 Task: Add Attachment from Trello to Card Card0000000094 in Board Board0000000024 in Workspace WS0000000008 in Trello. Add Cover Blue to Card Card0000000094 in Board Board0000000024 in Workspace WS0000000008 in Trello. Add "Copy Card To …" Button titled Button0000000094 to "bottom" of the list "To Do" to Card Card0000000094 in Board Board0000000024 in Workspace WS0000000008 in Trello. Add Description DS0000000094 to Card Card0000000094 in Board Board0000000024 in Workspace WS0000000008 in Trello. Add Comment CM0000000094 to Card Card0000000094 in Board Board0000000024 in Workspace WS0000000008 in Trello
Action: Mouse moved to (305, 257)
Screenshot: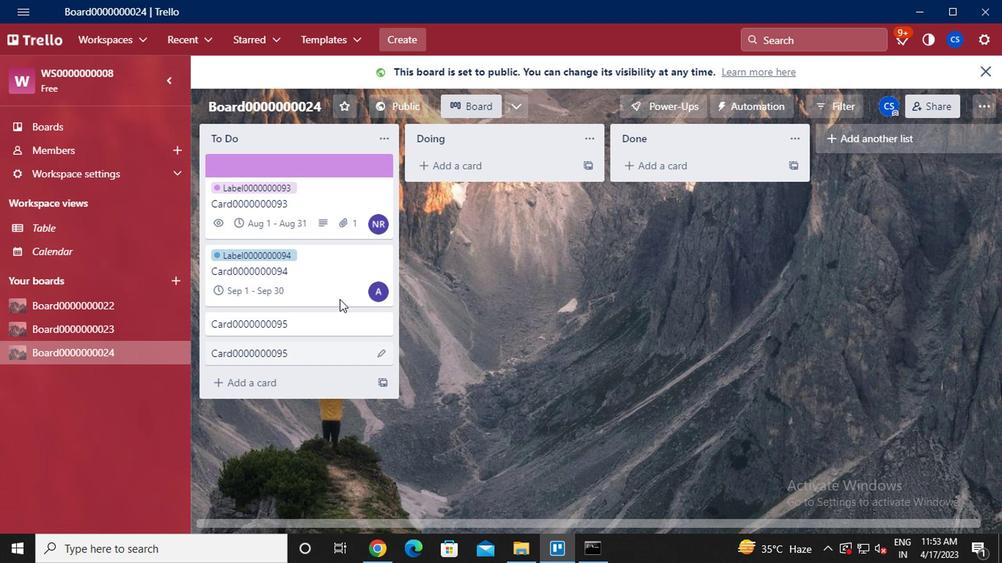 
Action: Mouse pressed left at (305, 257)
Screenshot: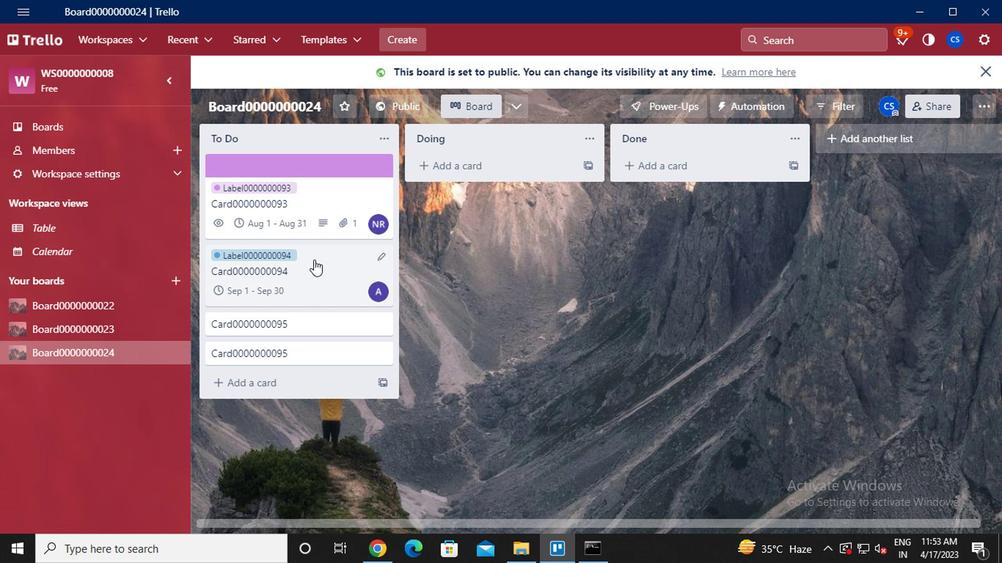 
Action: Mouse moved to (698, 259)
Screenshot: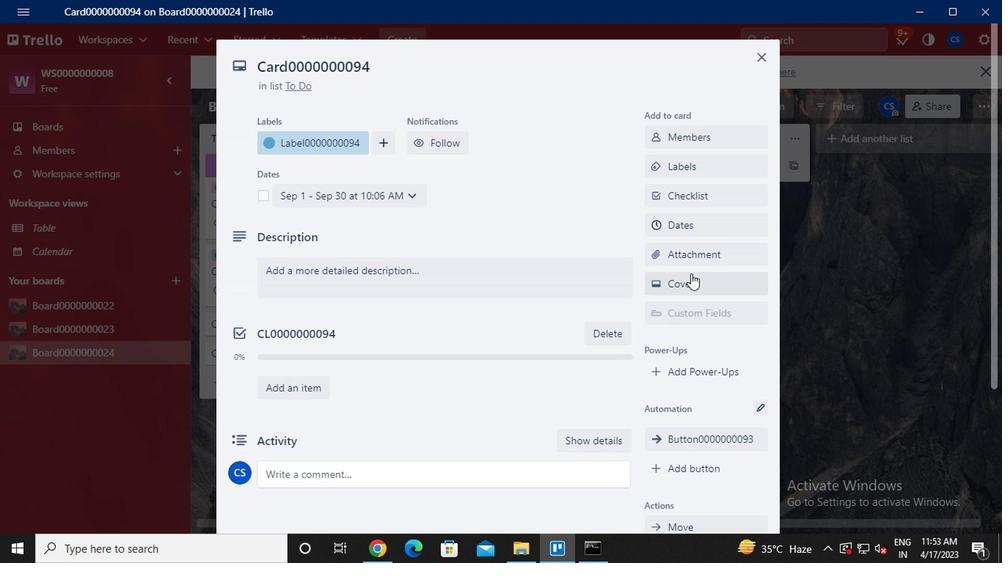 
Action: Mouse pressed left at (698, 259)
Screenshot: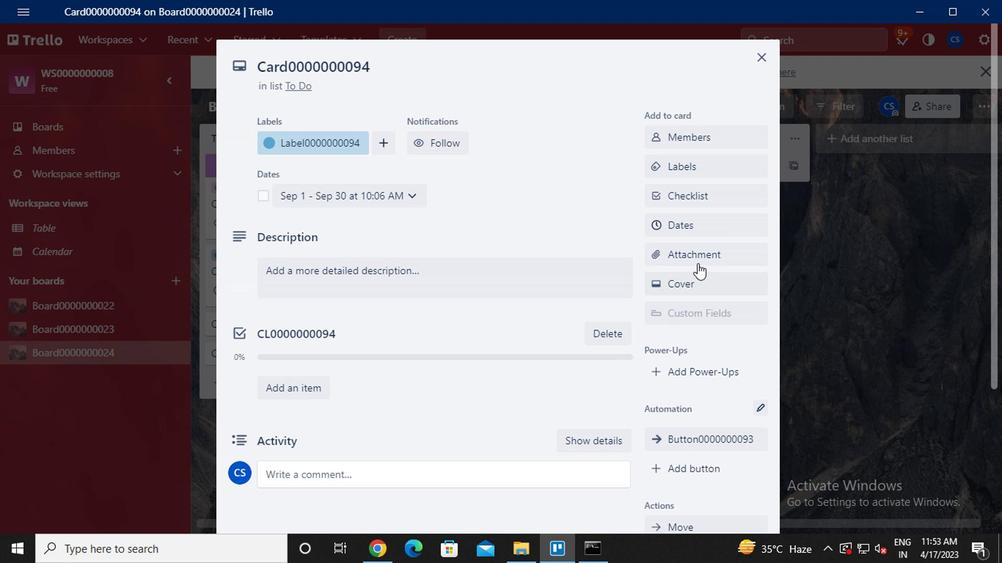 
Action: Mouse moved to (680, 155)
Screenshot: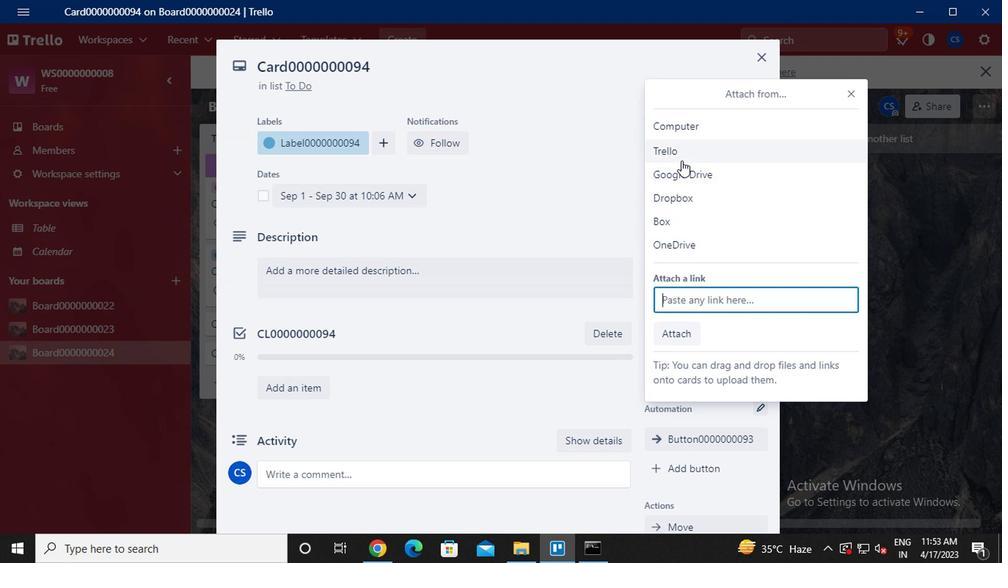 
Action: Mouse pressed left at (680, 155)
Screenshot: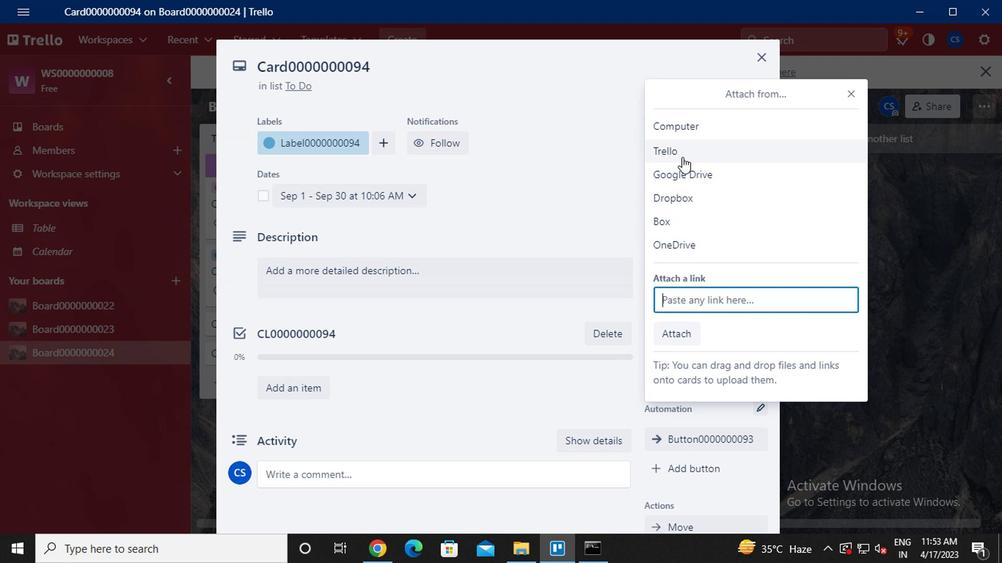 
Action: Mouse moved to (682, 188)
Screenshot: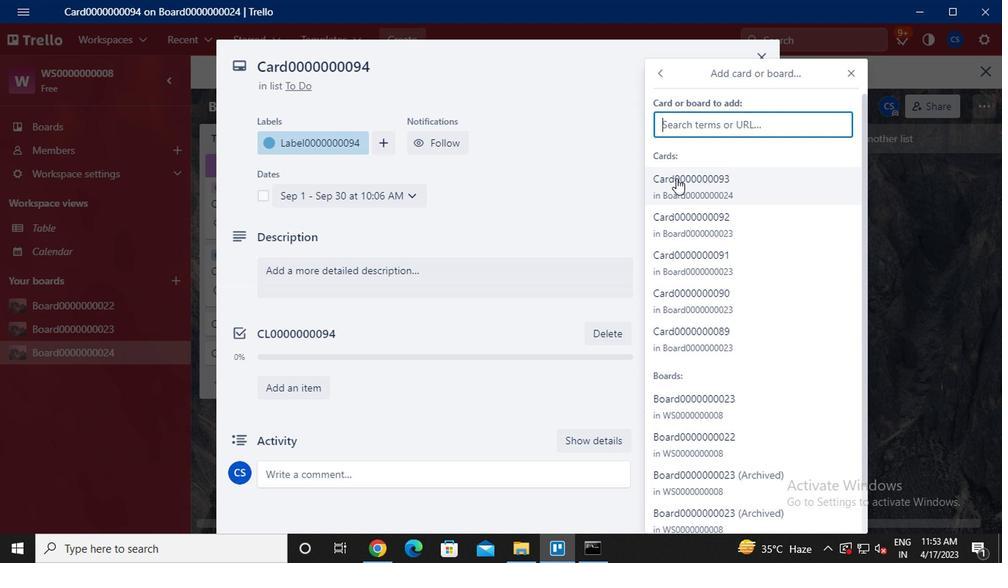 
Action: Mouse pressed left at (682, 188)
Screenshot: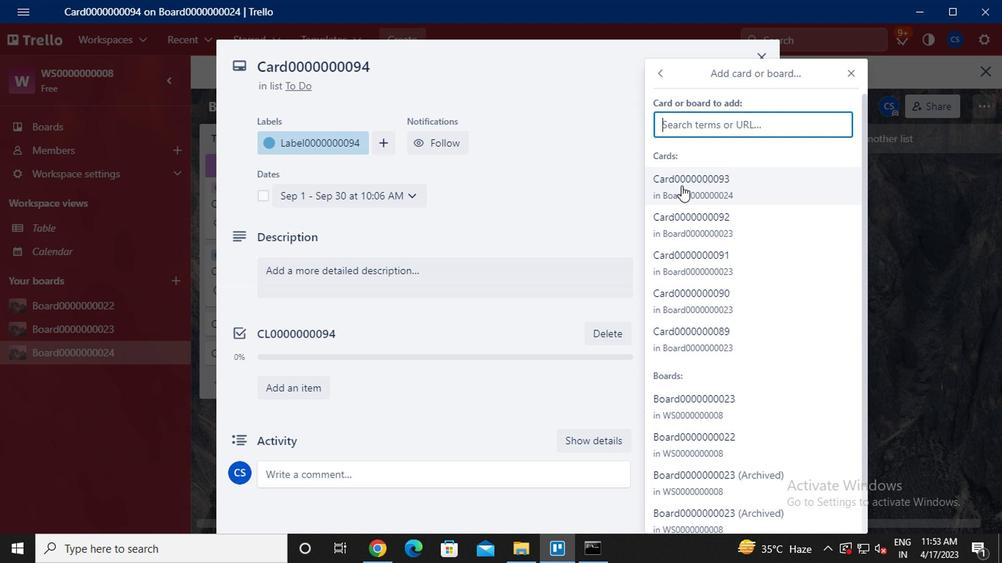 
Action: Mouse moved to (699, 287)
Screenshot: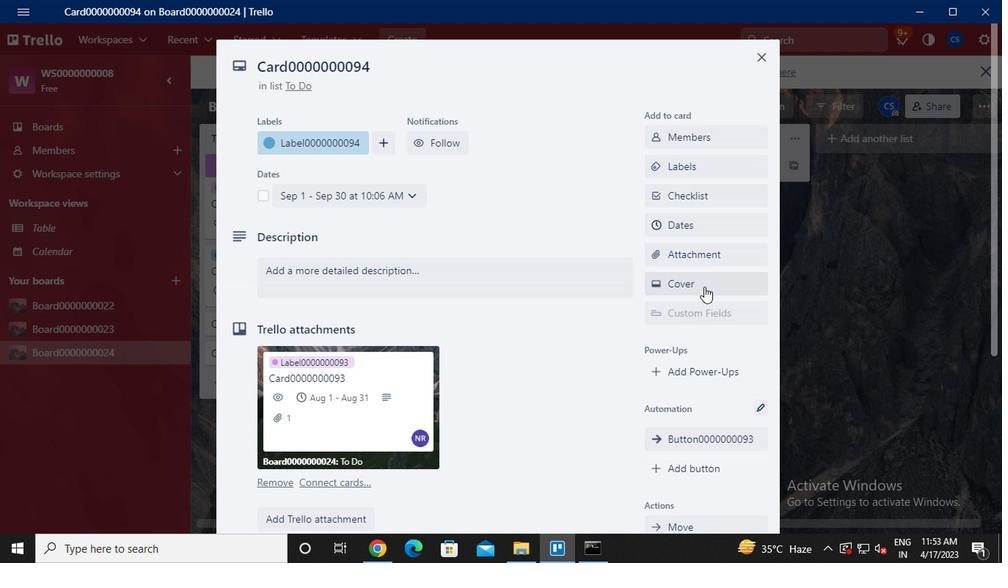 
Action: Mouse pressed left at (699, 287)
Screenshot: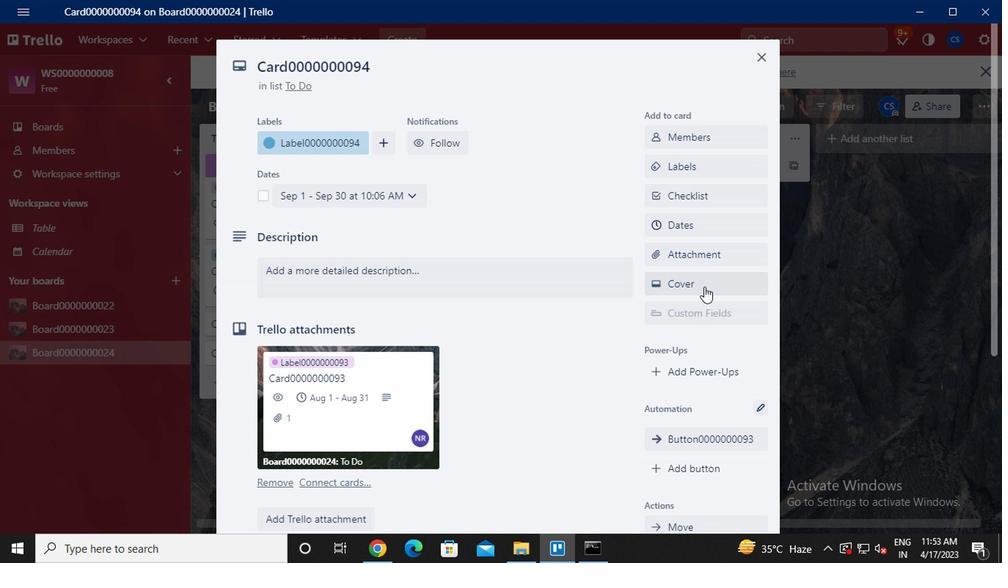 
Action: Mouse moved to (685, 276)
Screenshot: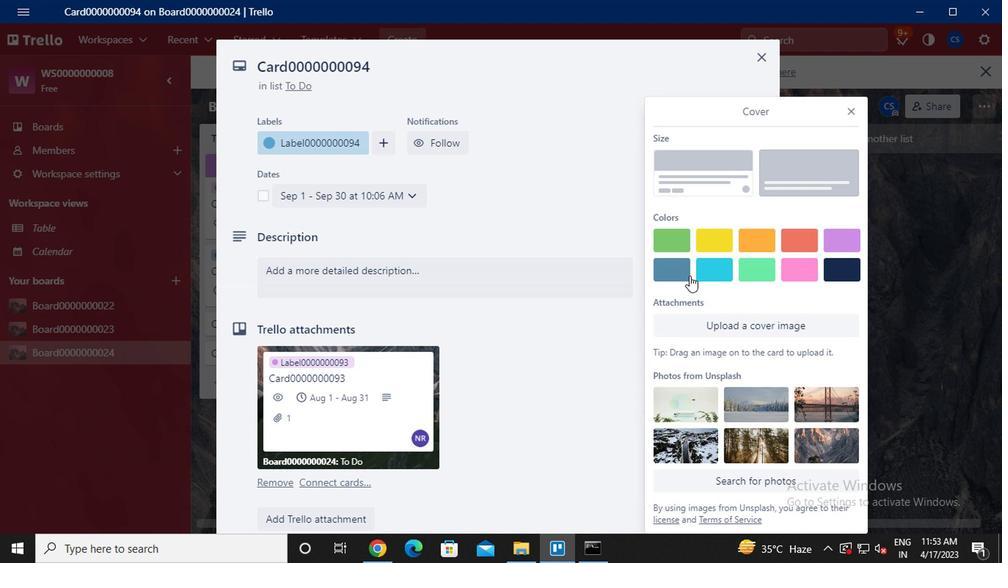 
Action: Mouse pressed left at (685, 276)
Screenshot: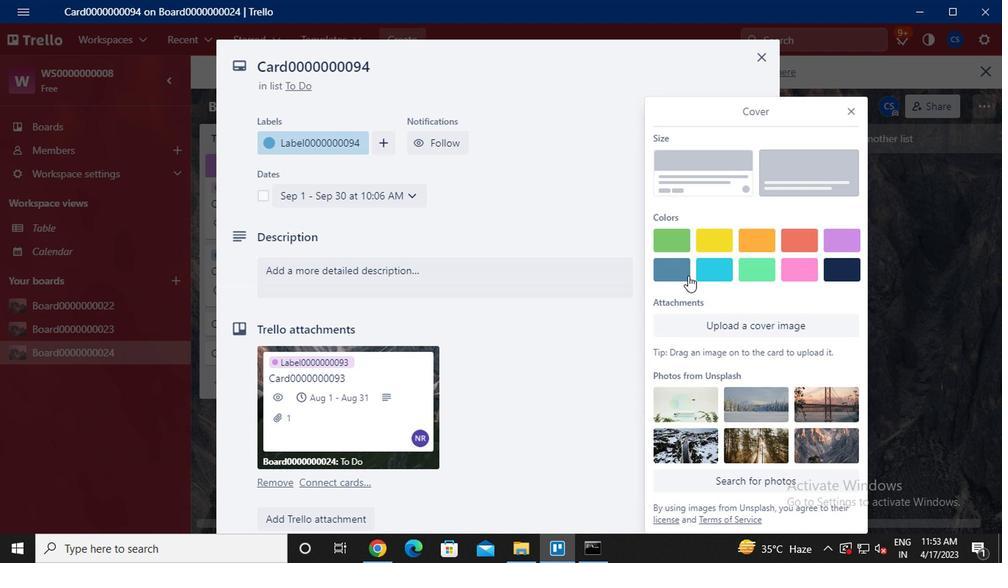 
Action: Mouse moved to (847, 88)
Screenshot: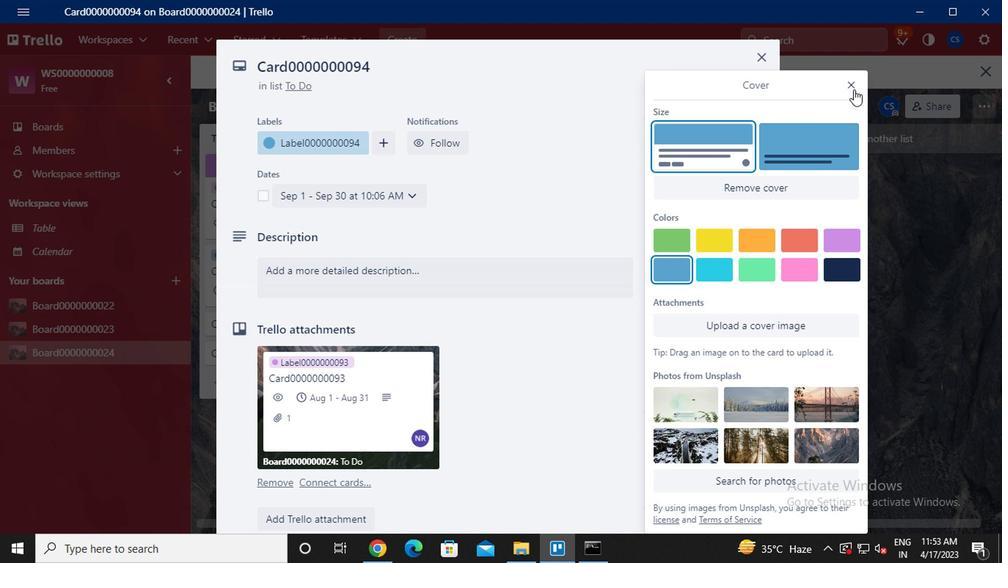 
Action: Mouse pressed left at (847, 88)
Screenshot: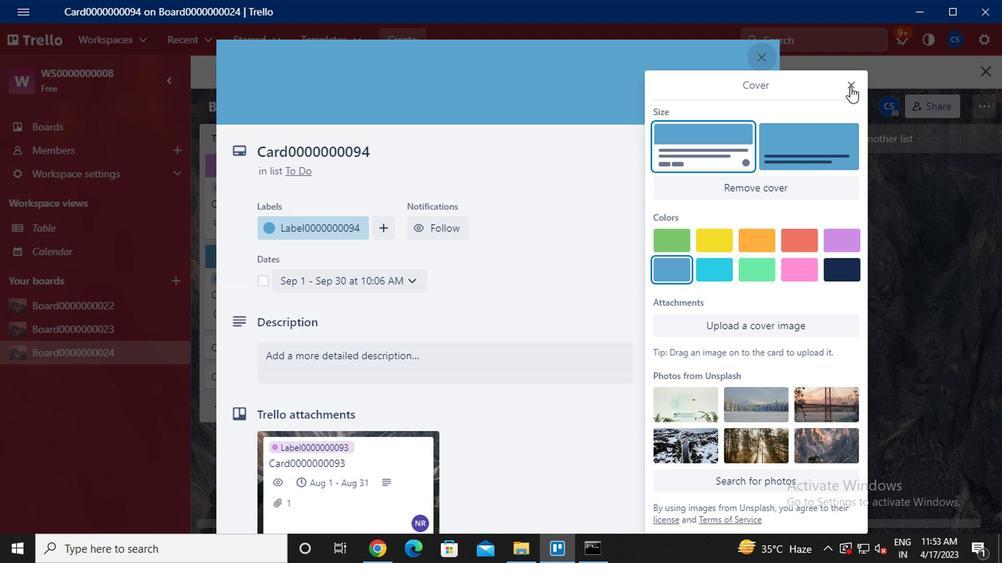 
Action: Mouse moved to (717, 355)
Screenshot: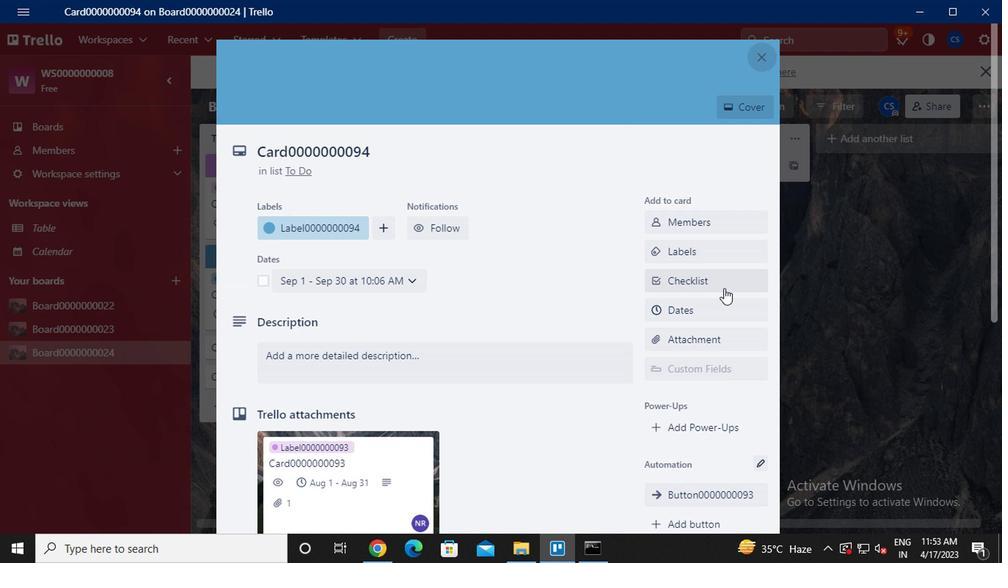 
Action: Mouse scrolled (717, 355) with delta (0, 0)
Screenshot: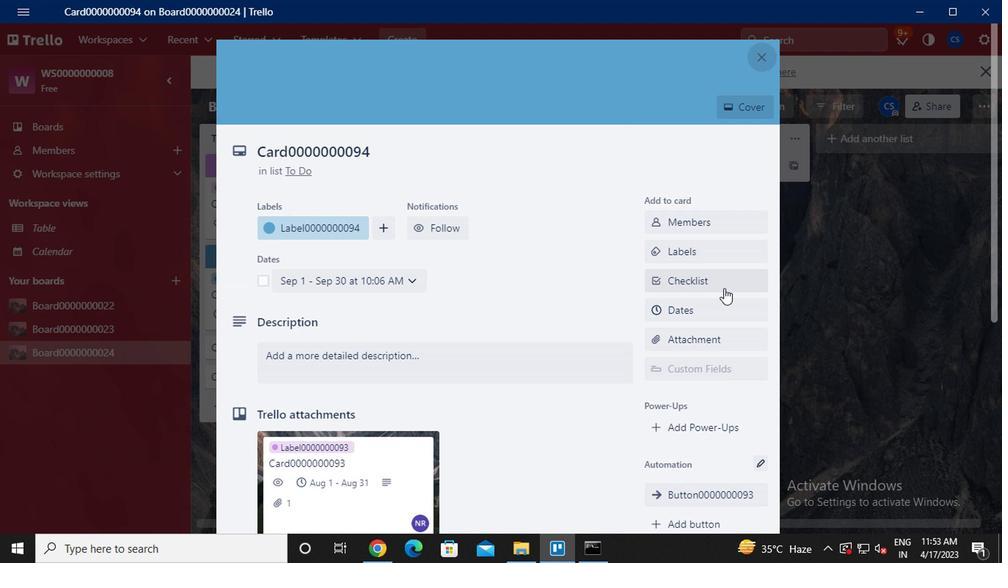
Action: Mouse moved to (717, 364)
Screenshot: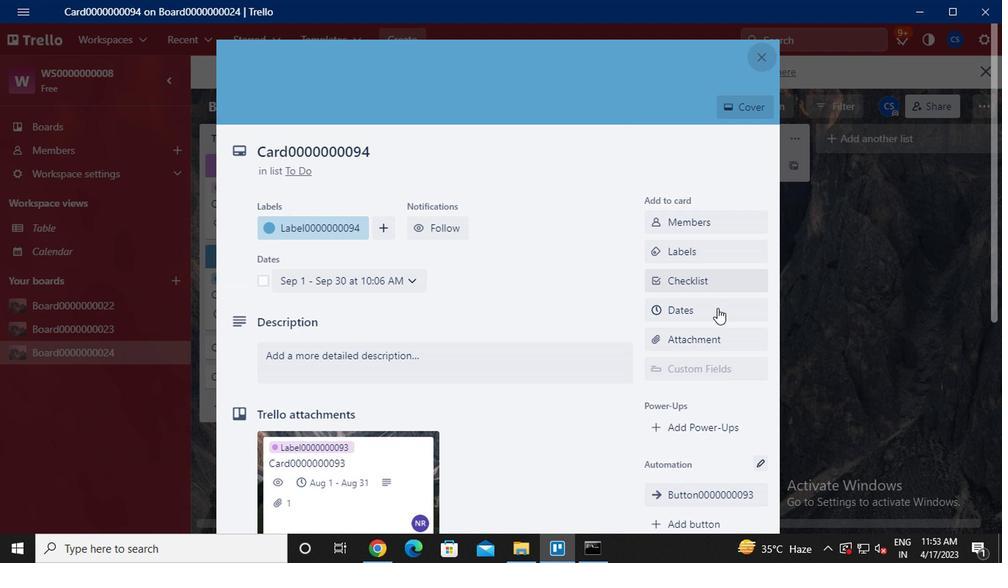 
Action: Mouse scrolled (717, 363) with delta (0, -1)
Screenshot: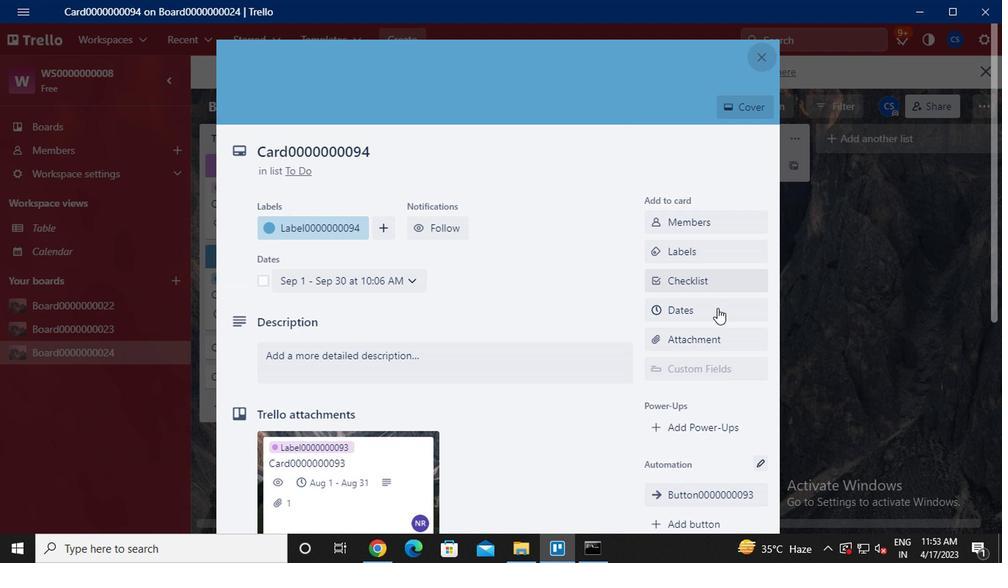 
Action: Mouse moved to (701, 368)
Screenshot: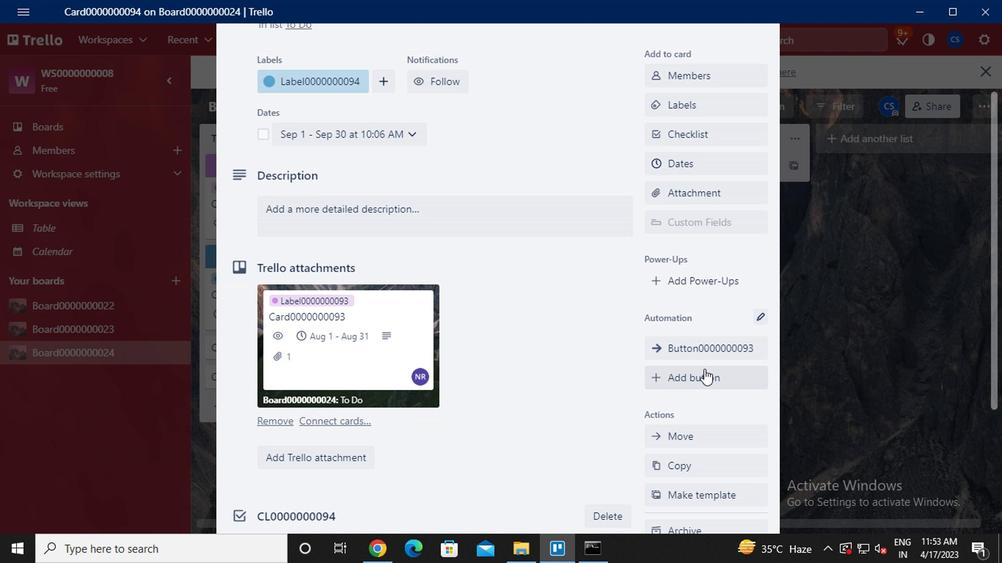 
Action: Mouse pressed left at (701, 368)
Screenshot: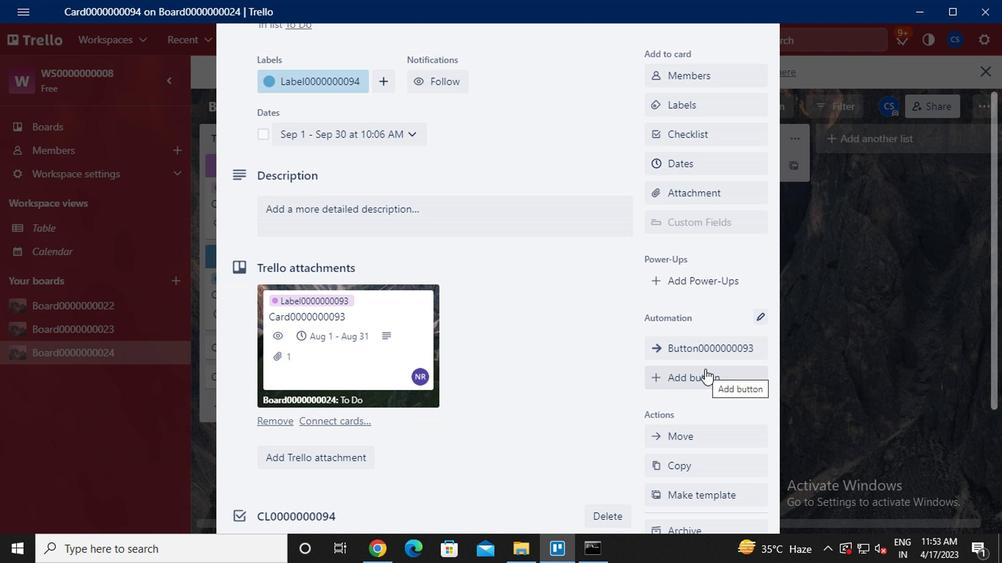 
Action: Mouse moved to (718, 159)
Screenshot: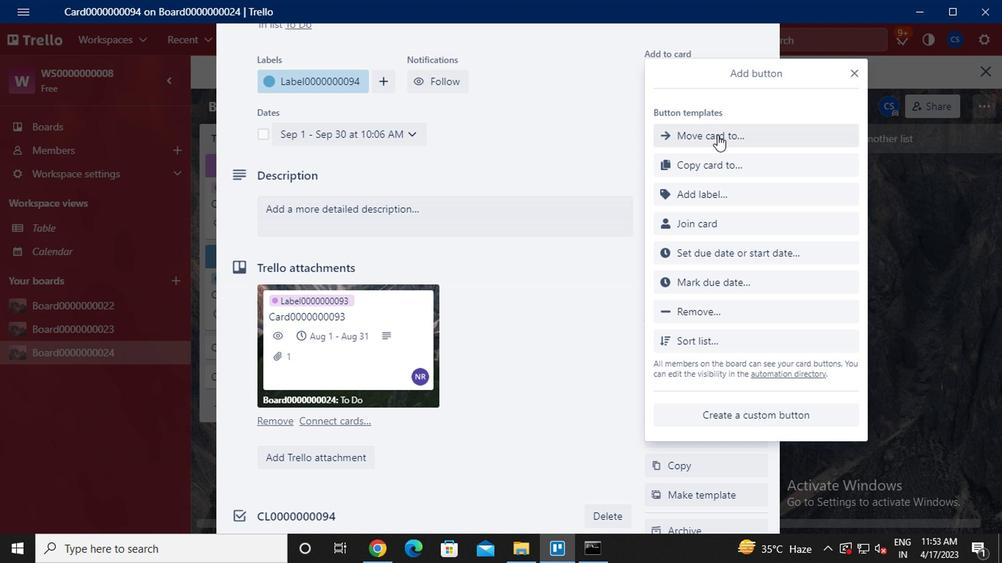 
Action: Mouse pressed left at (718, 159)
Screenshot: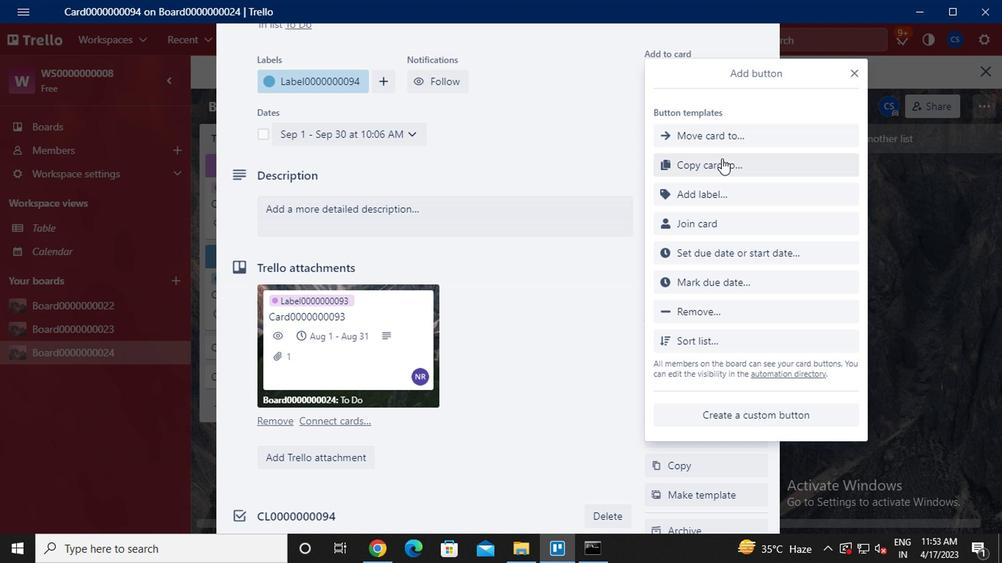 
Action: Mouse moved to (643, 237)
Screenshot: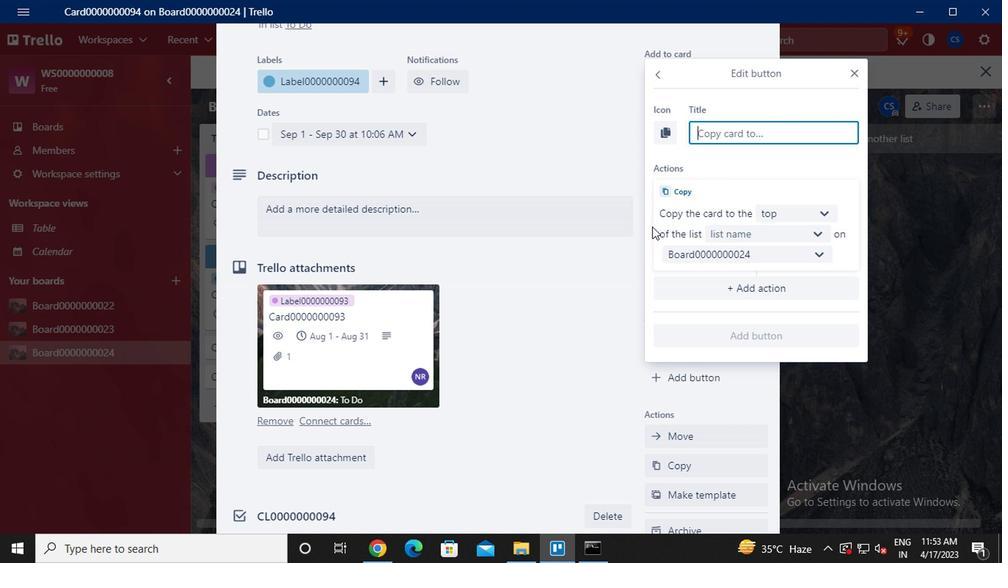 
Action: Key pressed b<Key.caps_lock>utton0000000094
Screenshot: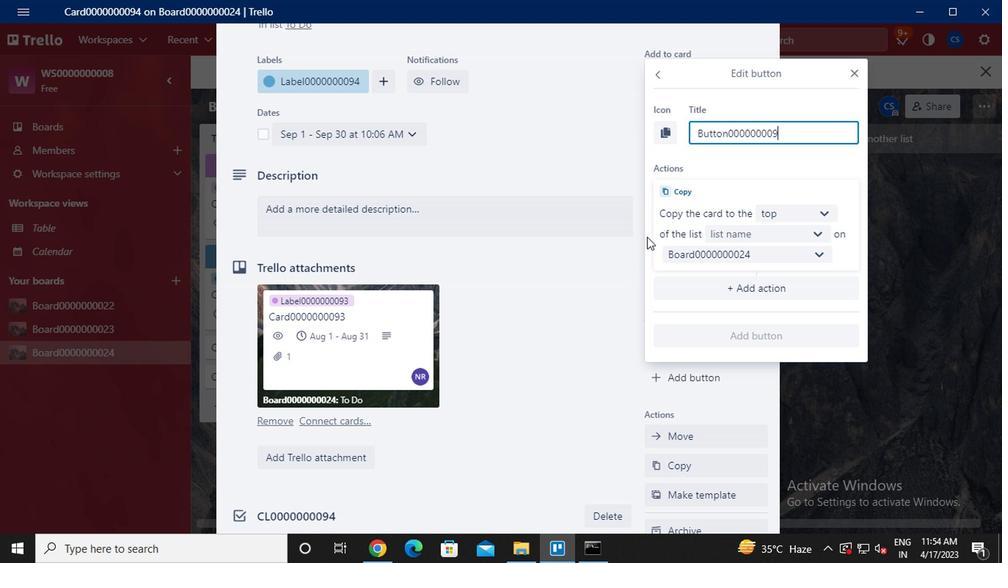 
Action: Mouse moved to (807, 215)
Screenshot: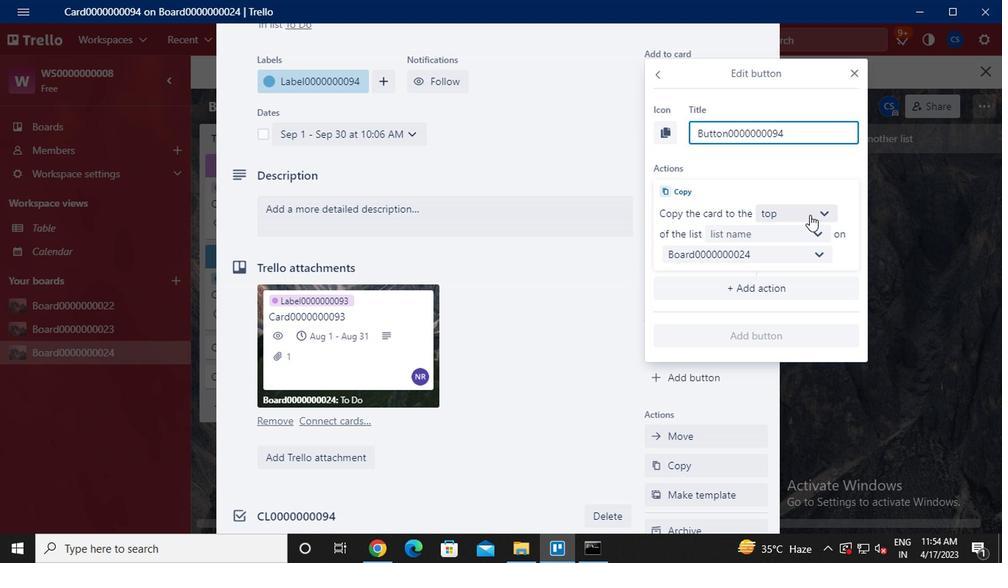 
Action: Mouse pressed left at (807, 215)
Screenshot: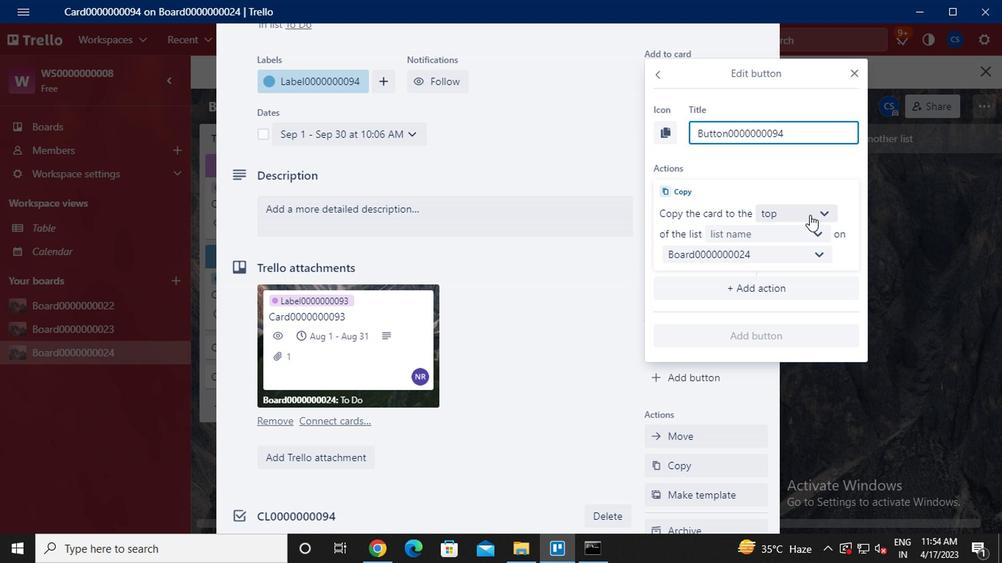 
Action: Mouse moved to (778, 270)
Screenshot: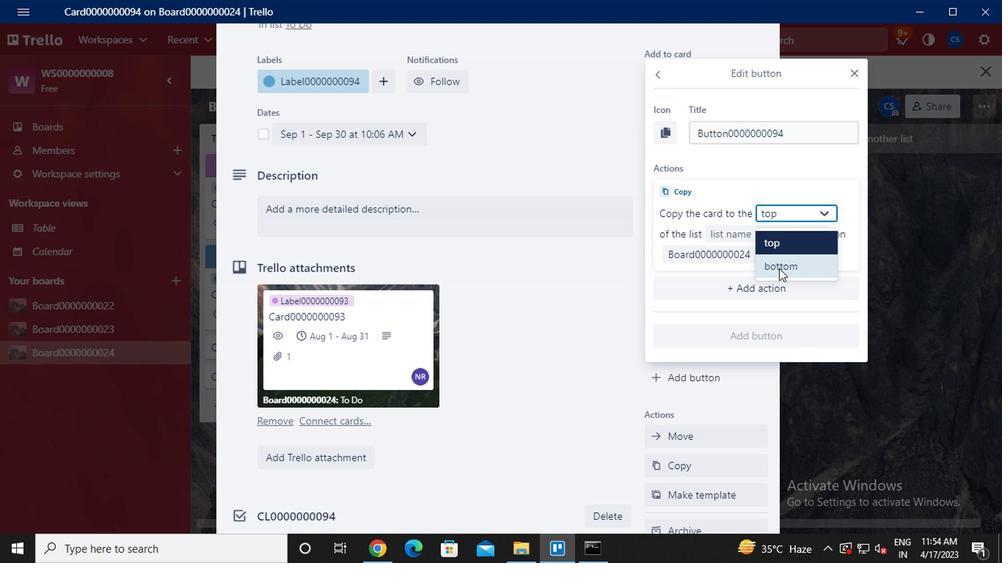 
Action: Mouse pressed left at (778, 270)
Screenshot: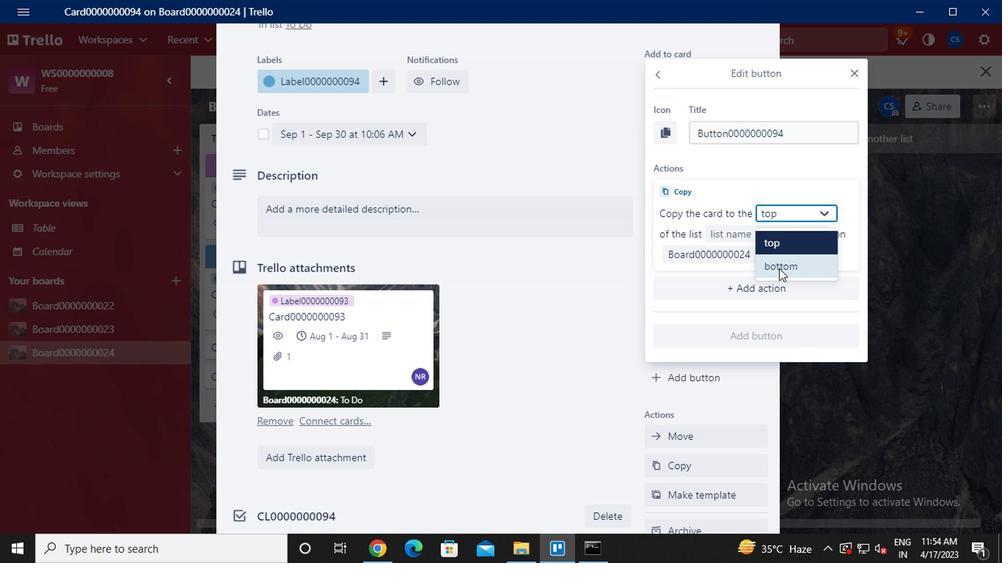 
Action: Mouse moved to (771, 232)
Screenshot: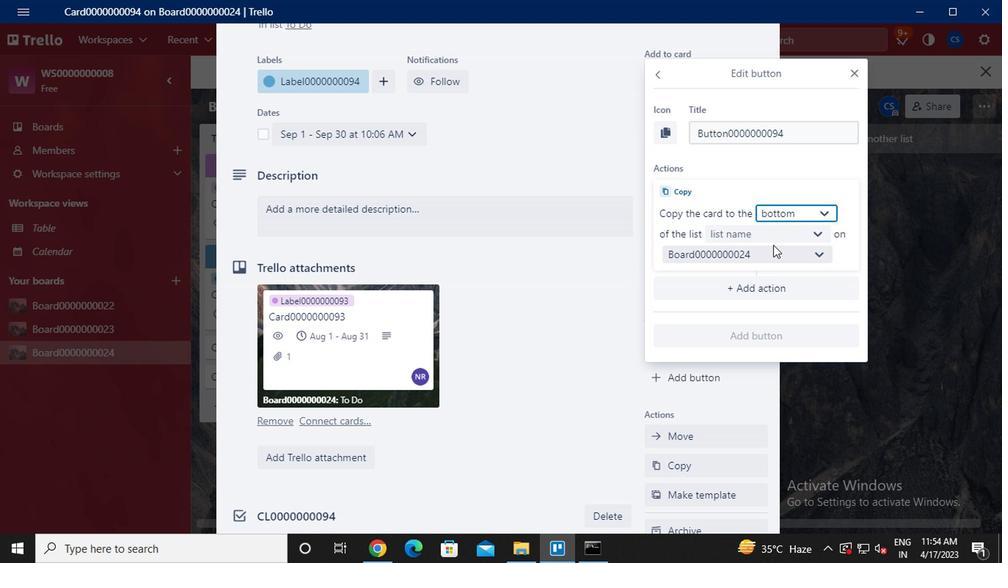 
Action: Mouse pressed left at (771, 232)
Screenshot: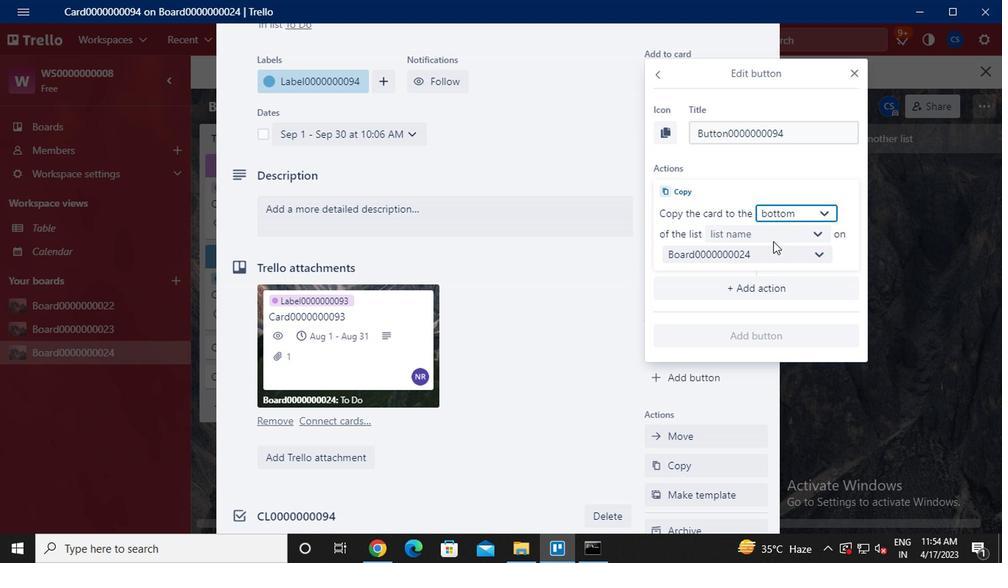 
Action: Mouse moved to (750, 268)
Screenshot: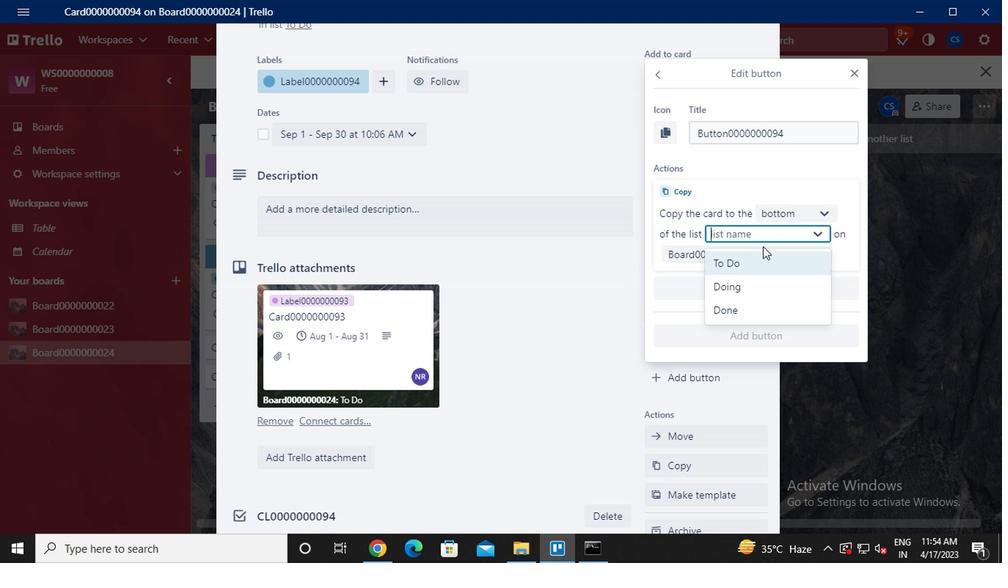 
Action: Mouse pressed left at (750, 268)
Screenshot: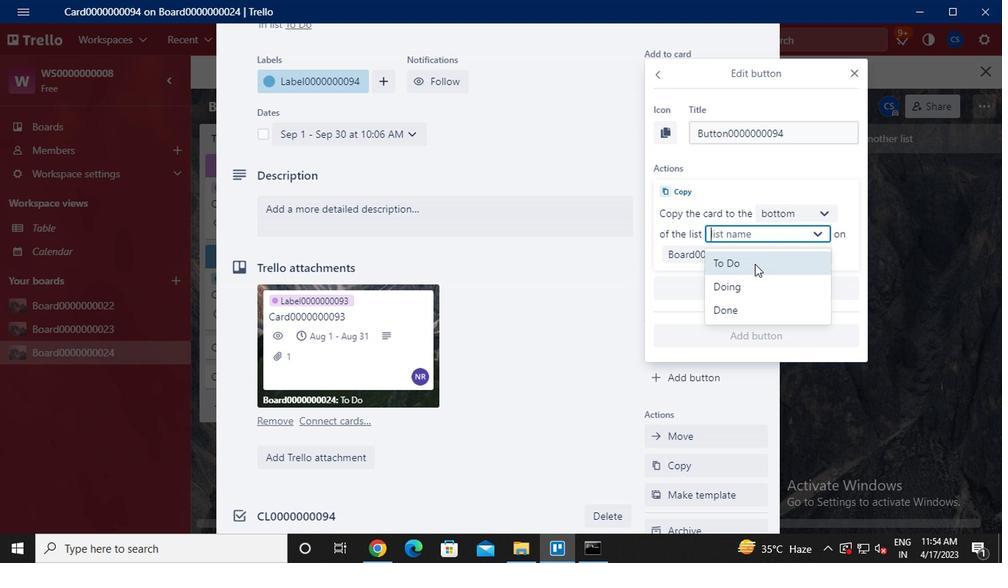 
Action: Mouse moved to (743, 335)
Screenshot: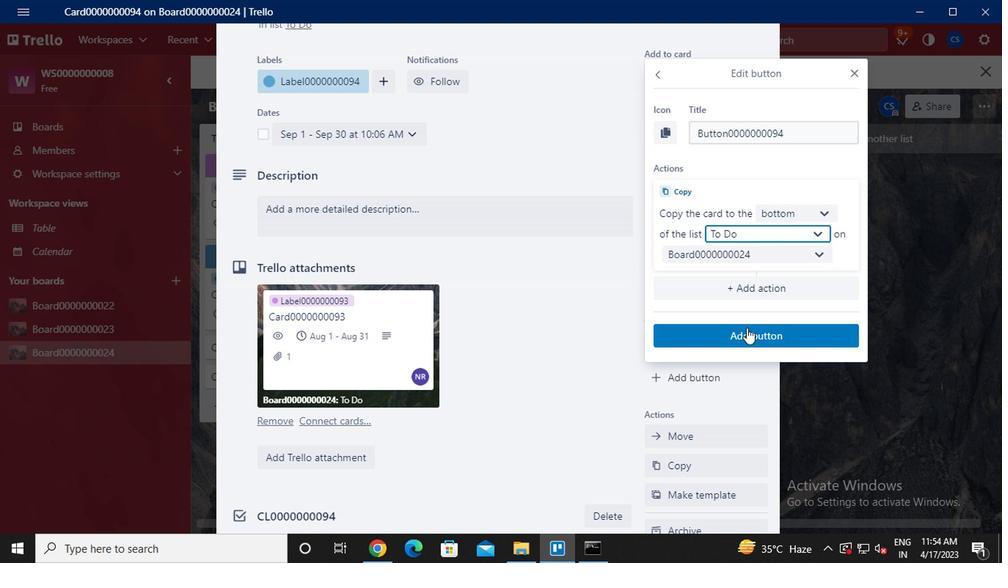 
Action: Mouse pressed left at (743, 335)
Screenshot: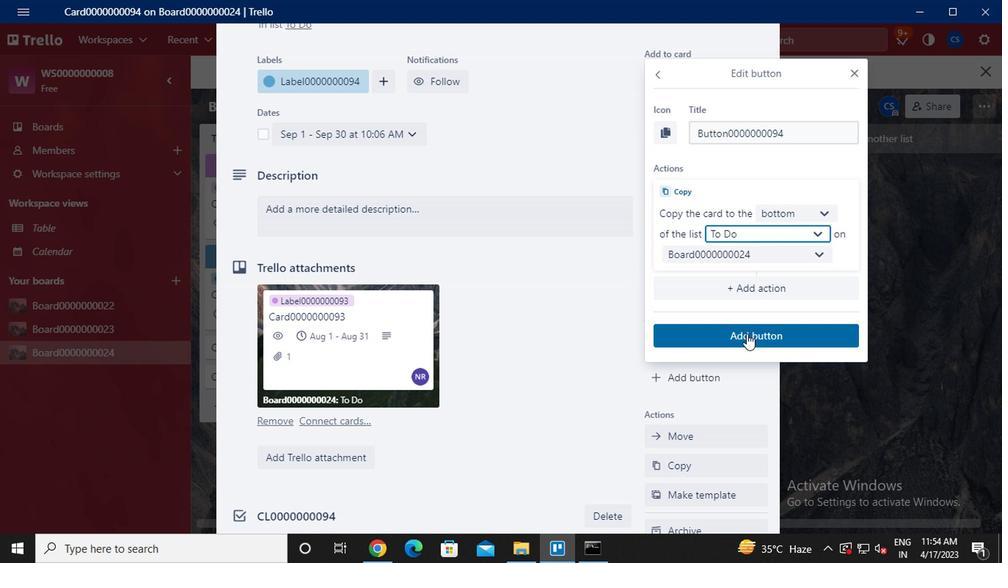 
Action: Mouse moved to (471, 218)
Screenshot: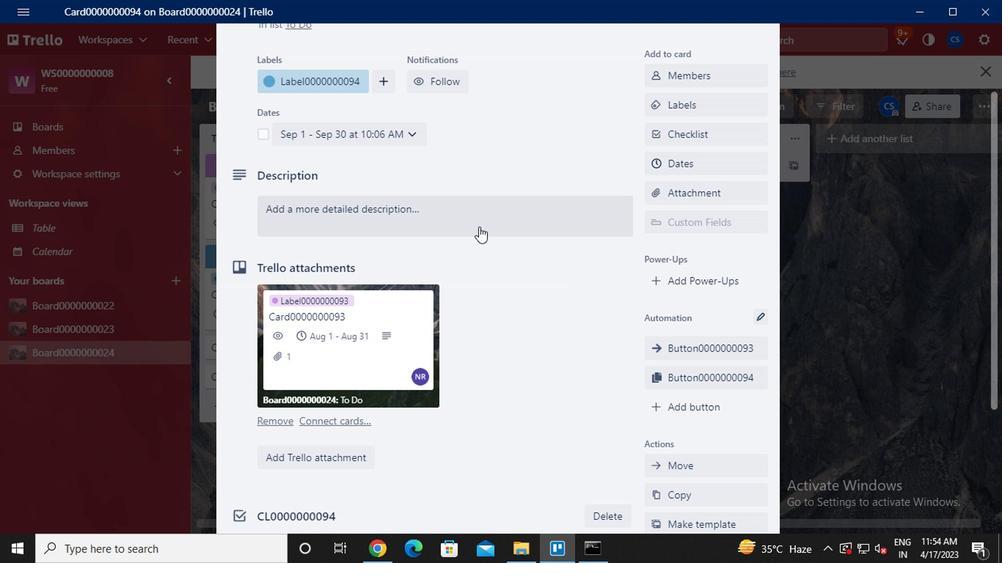 
Action: Mouse pressed left at (471, 218)
Screenshot: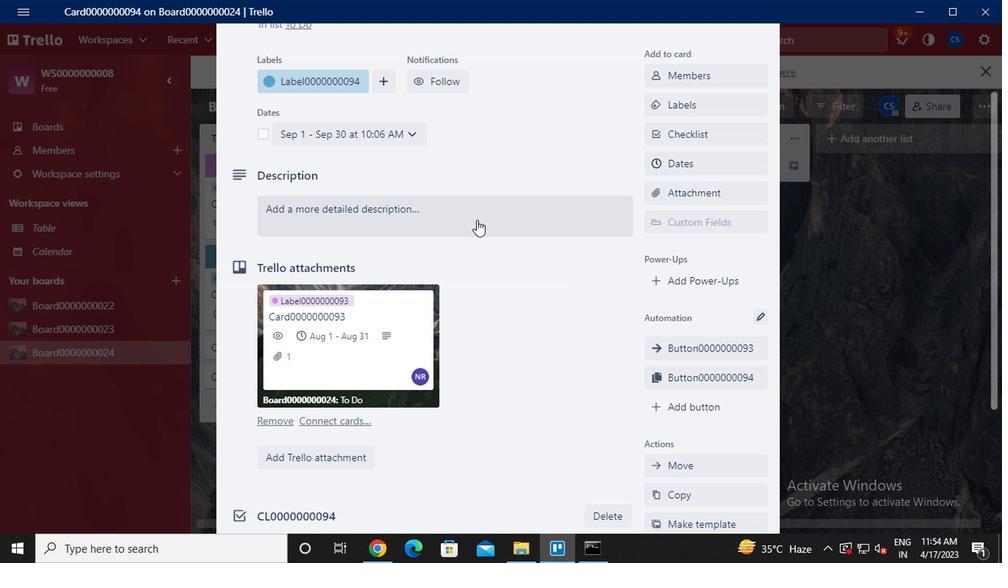 
Action: Key pressed <Key.caps_lock>ds0000000094
Screenshot: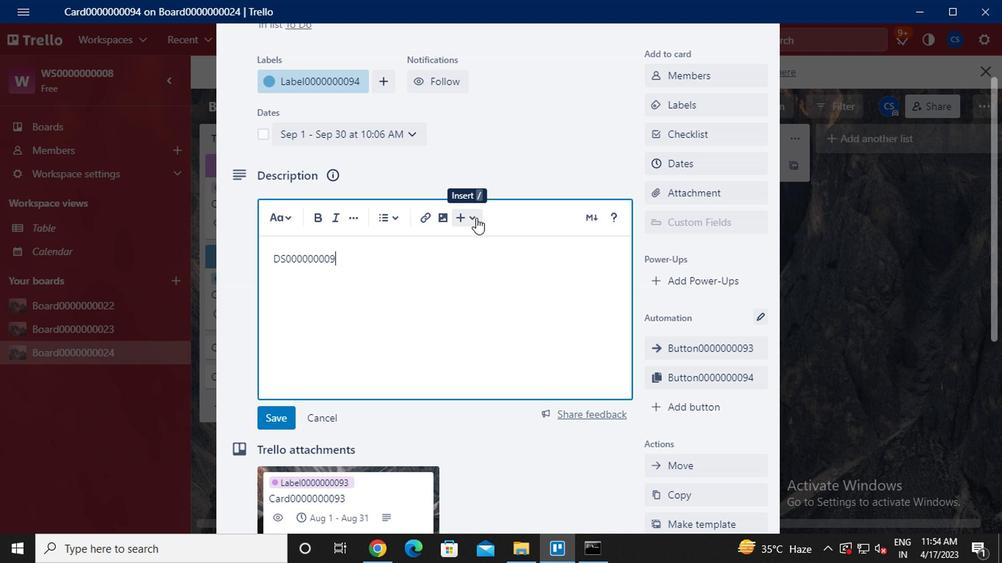 
Action: Mouse moved to (272, 418)
Screenshot: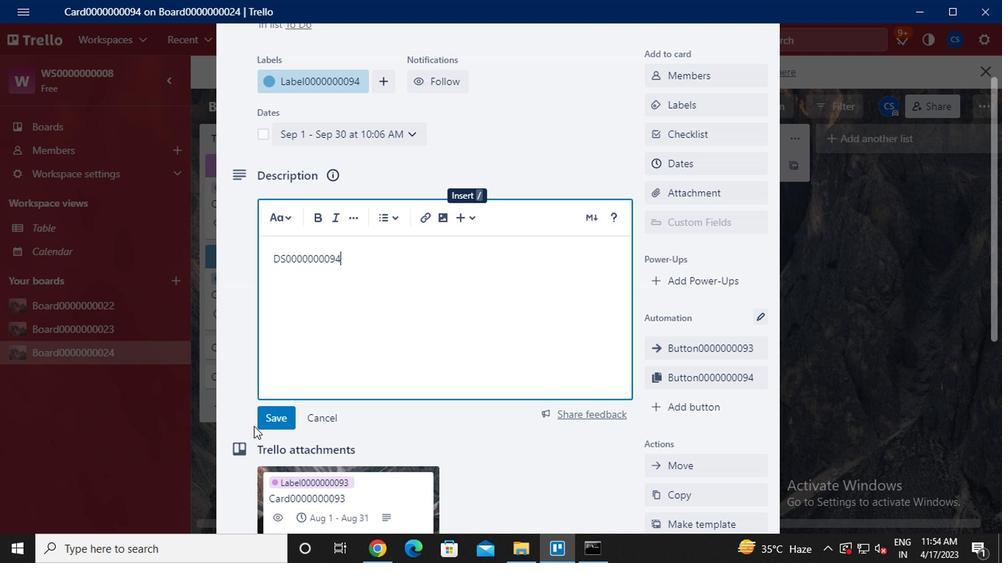 
Action: Mouse pressed left at (272, 418)
Screenshot: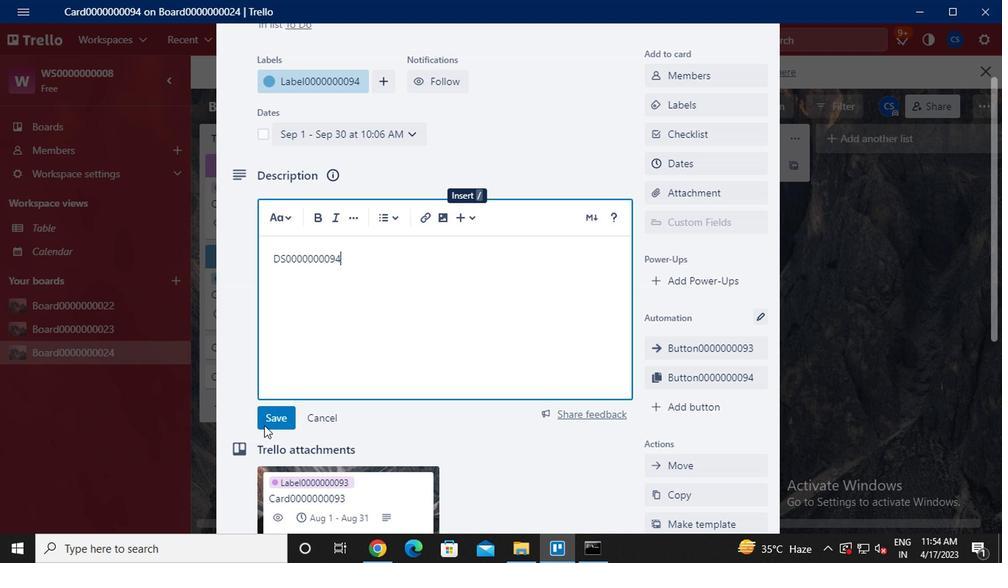 
Action: Mouse moved to (494, 370)
Screenshot: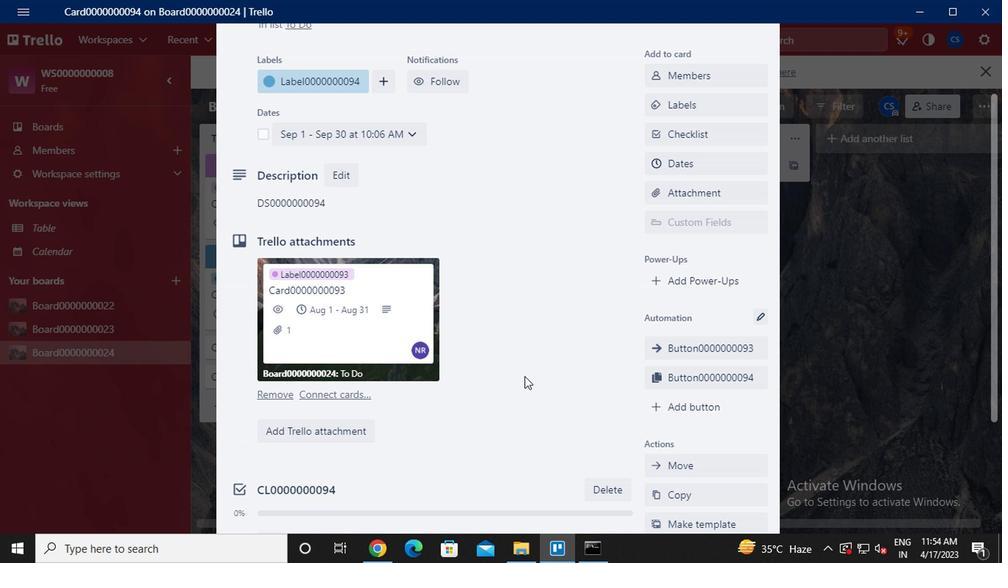 
Action: Mouse scrolled (494, 369) with delta (0, 0)
Screenshot: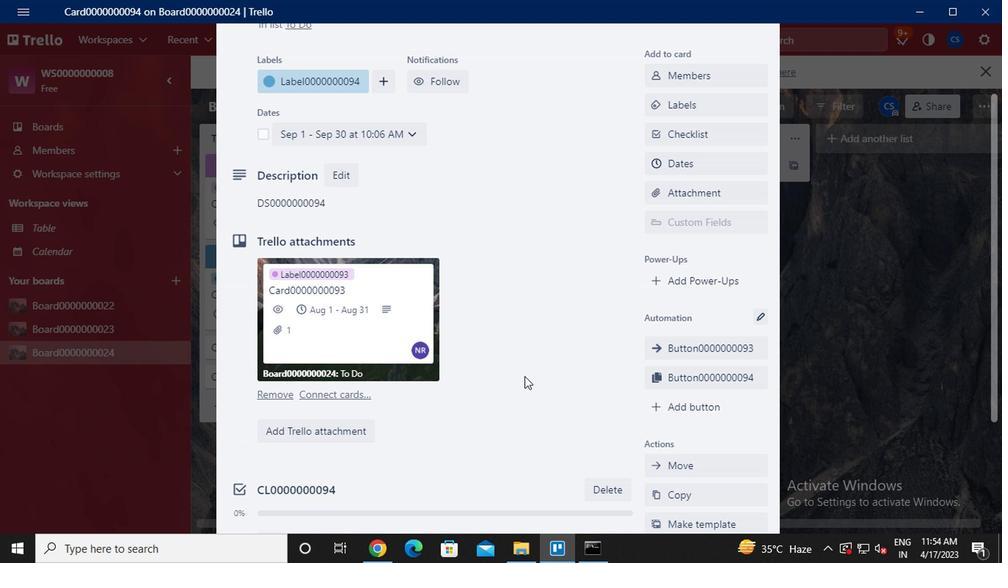 
Action: Mouse moved to (493, 370)
Screenshot: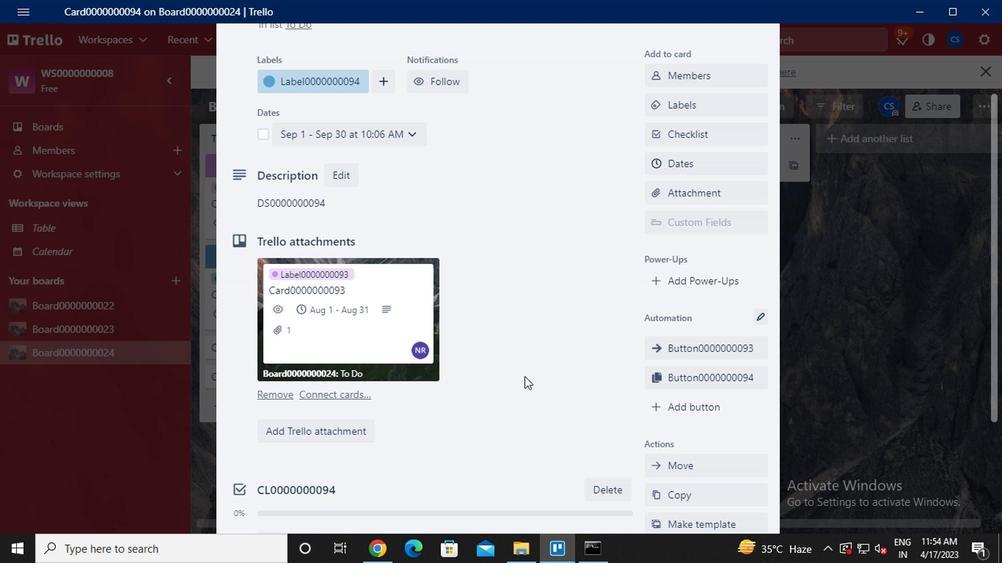 
Action: Mouse scrolled (493, 369) with delta (0, 0)
Screenshot: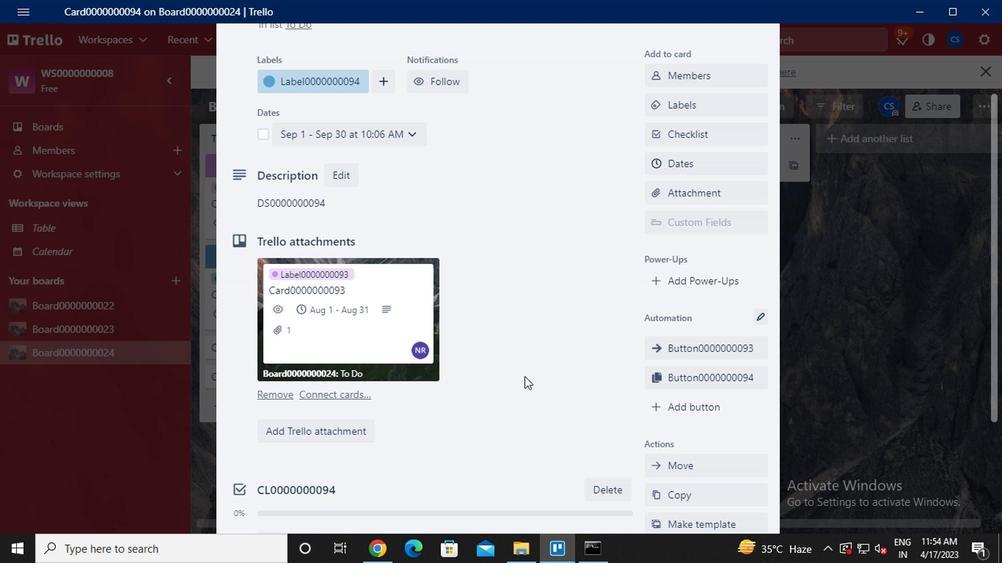 
Action: Mouse moved to (487, 370)
Screenshot: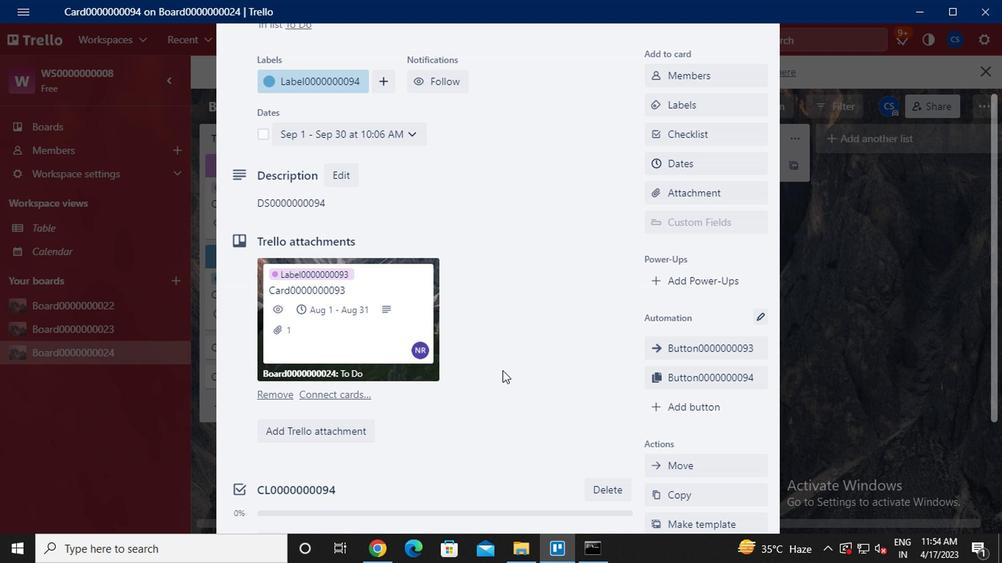 
Action: Mouse scrolled (487, 369) with delta (0, 0)
Screenshot: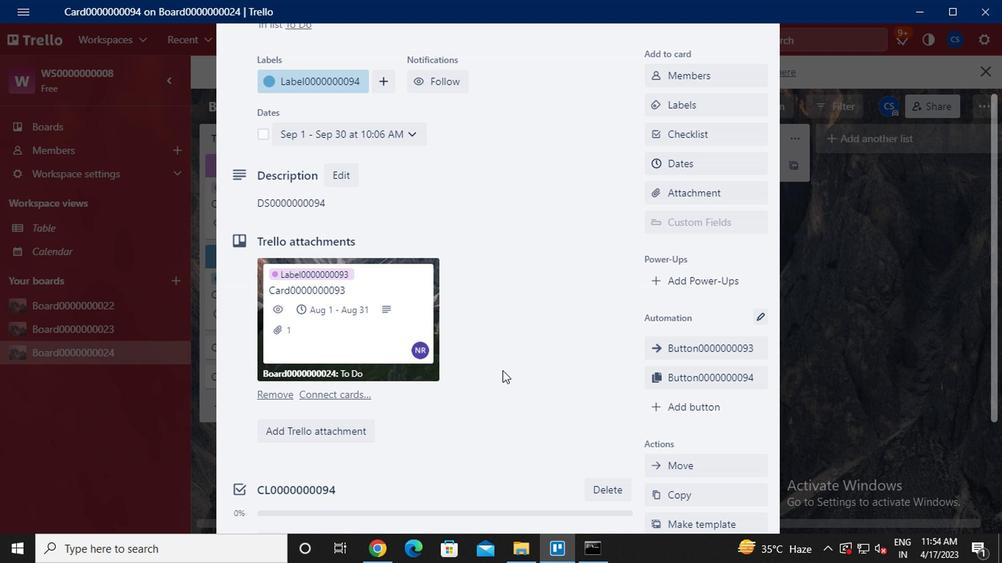 
Action: Mouse moved to (482, 373)
Screenshot: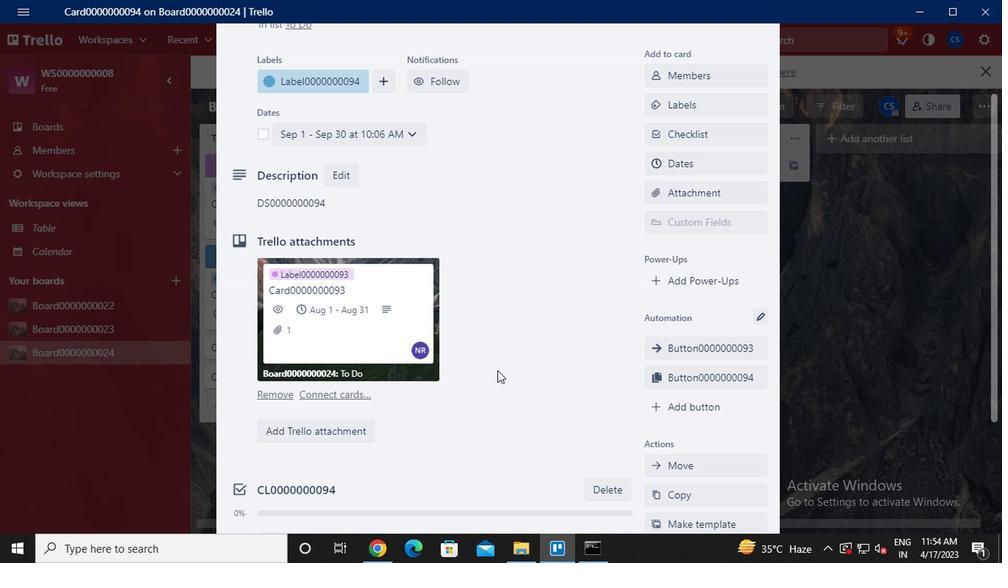 
Action: Mouse scrolled (482, 372) with delta (0, -1)
Screenshot: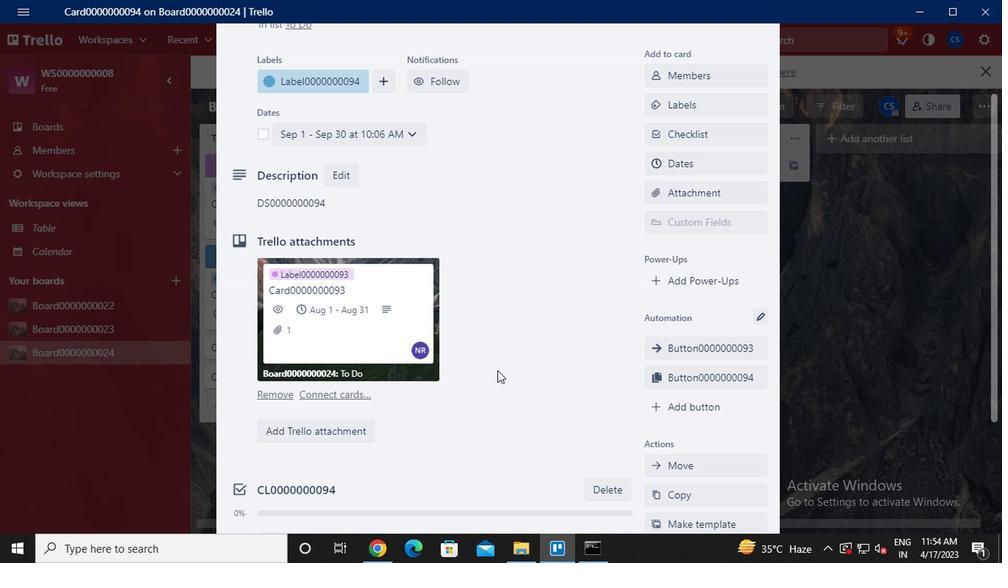 
Action: Mouse moved to (384, 436)
Screenshot: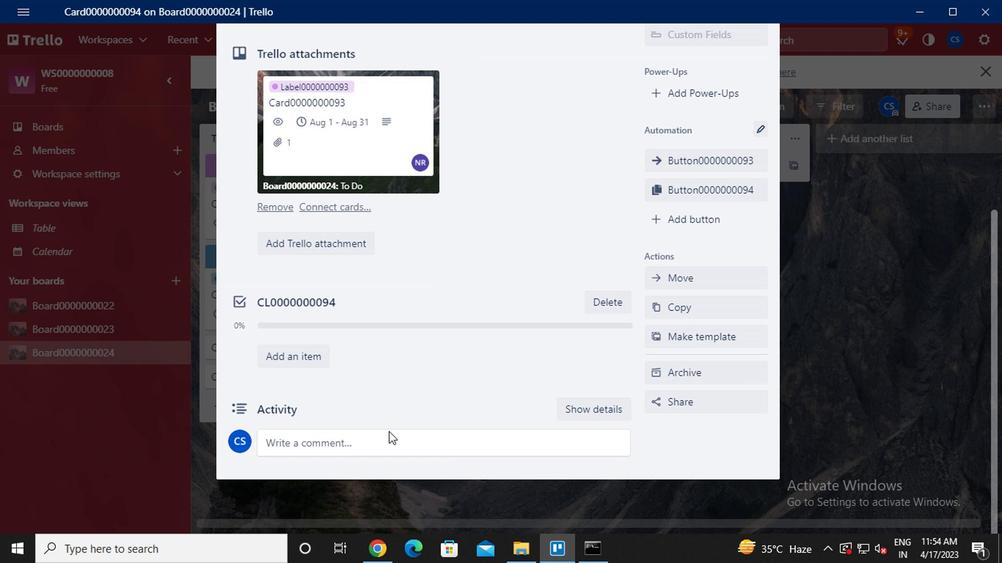 
Action: Mouse pressed left at (384, 436)
Screenshot: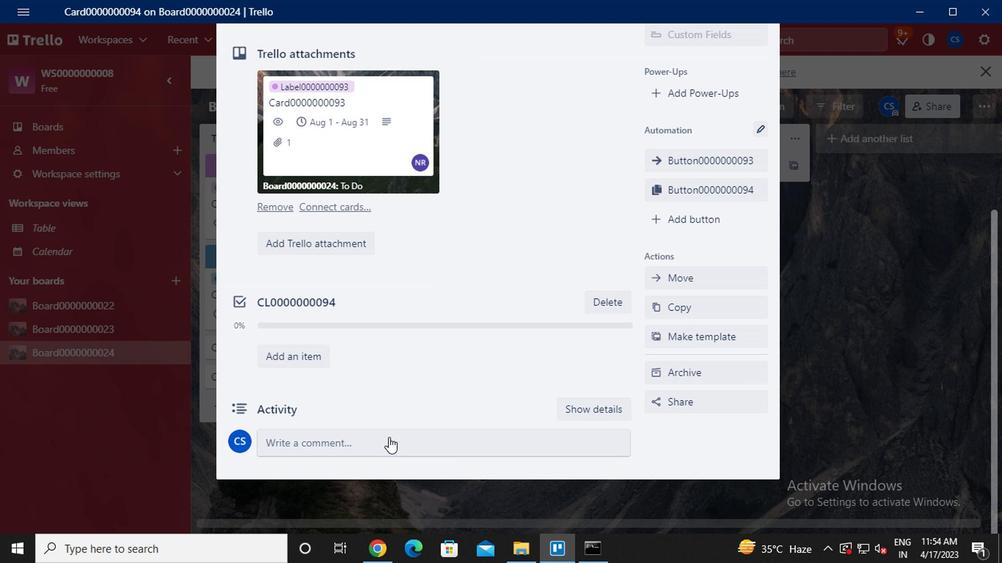 
Action: Key pressed cm0000000094
Screenshot: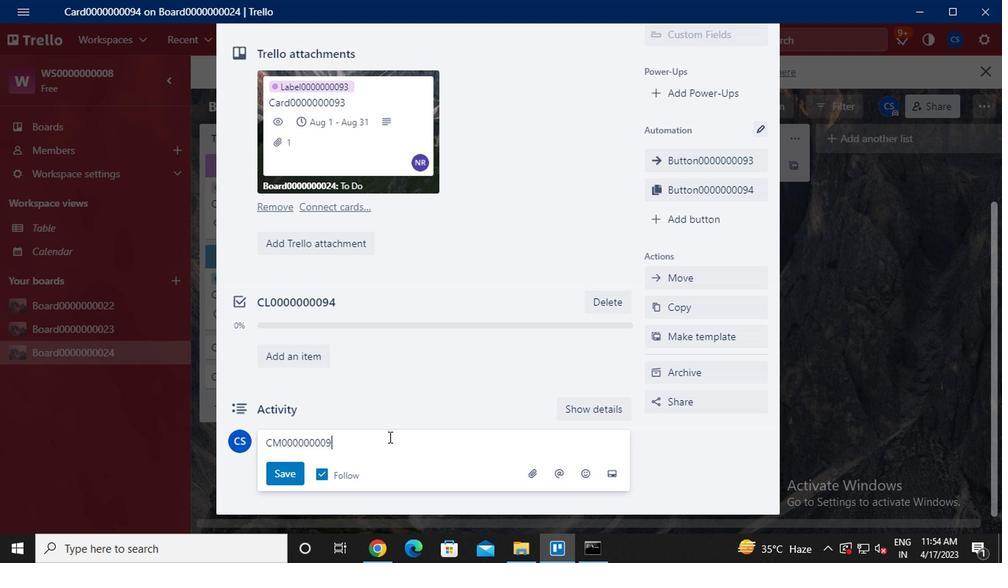 
Action: Mouse moved to (279, 470)
Screenshot: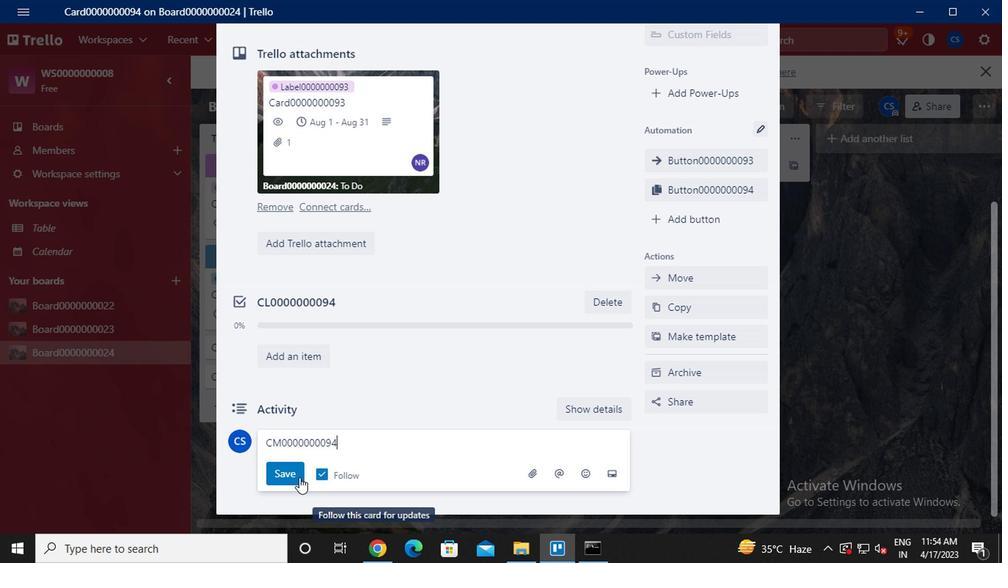 
Action: Mouse pressed left at (279, 470)
Screenshot: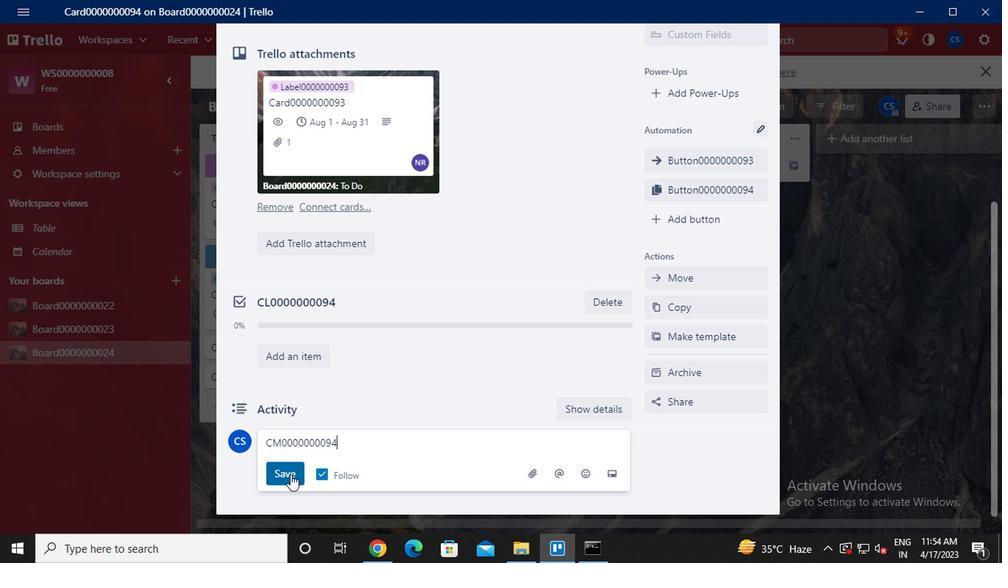 
Action: Mouse moved to (651, 332)
Screenshot: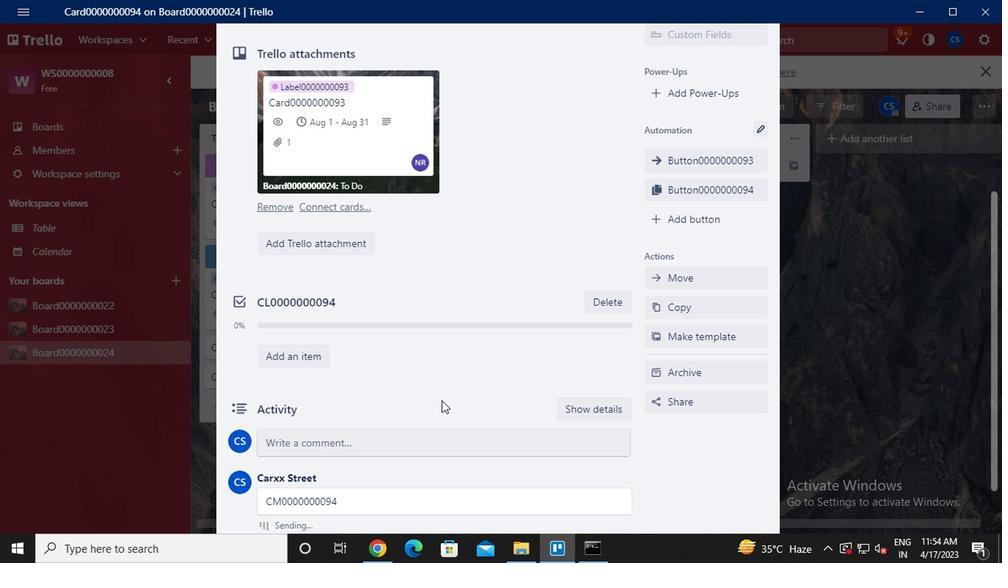 
